 Task: In Job application updates Choose email frequency LinkedIn recommended.
Action: Mouse moved to (737, 73)
Screenshot: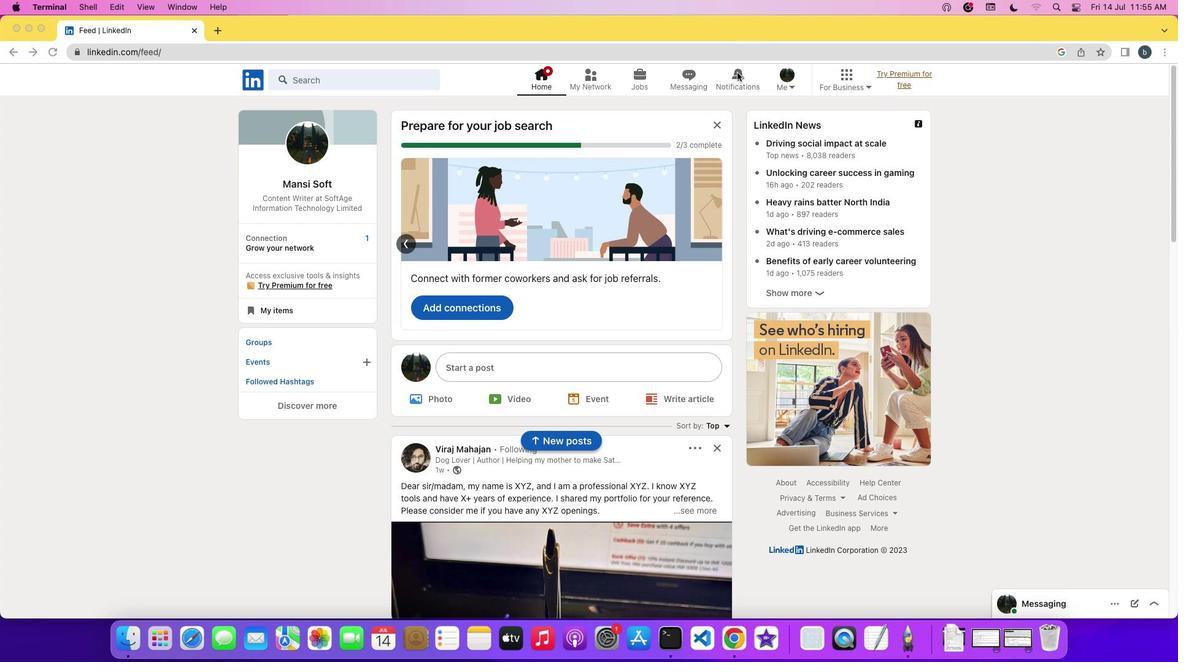 
Action: Mouse pressed left at (737, 73)
Screenshot: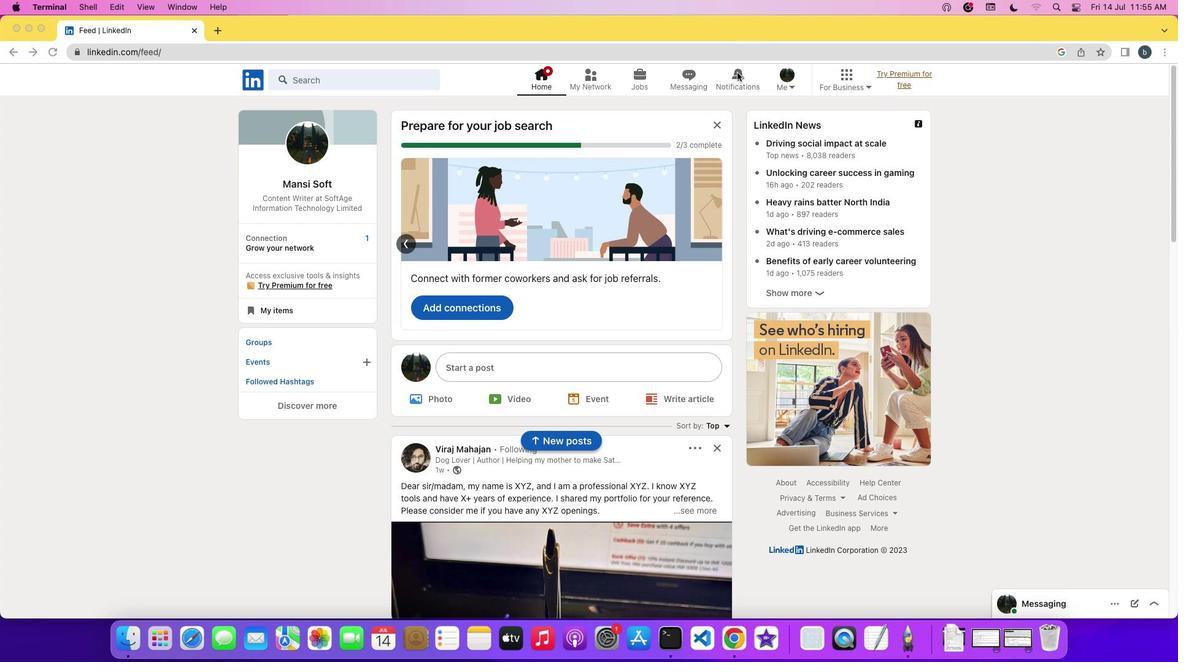 
Action: Mouse pressed left at (737, 73)
Screenshot: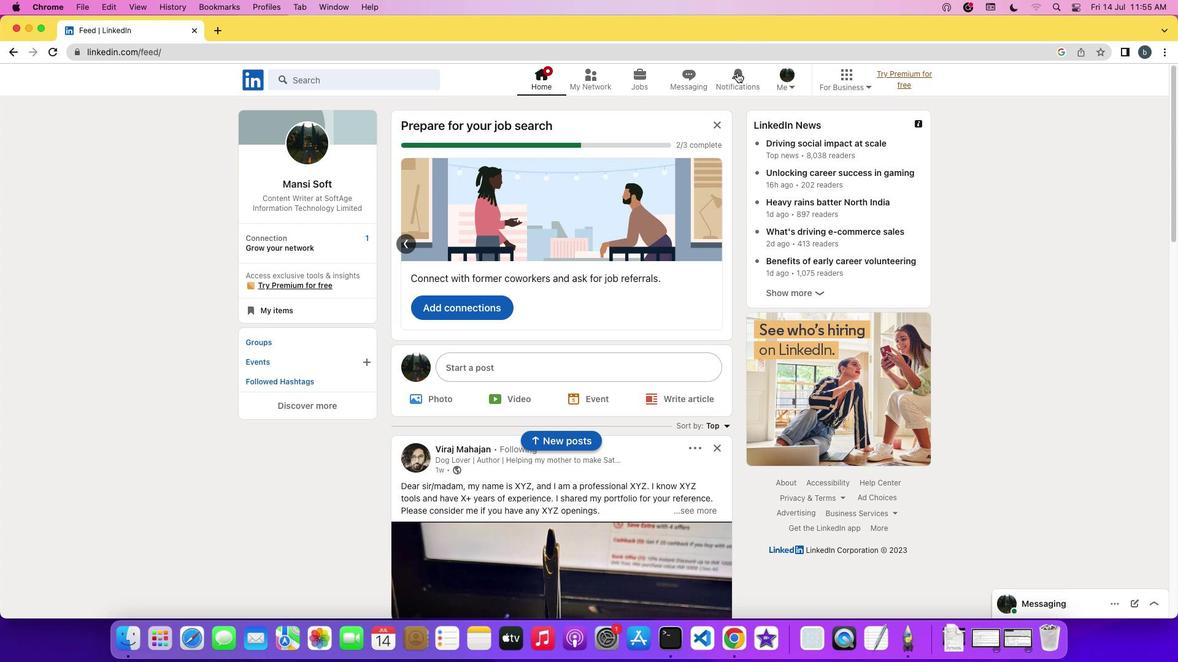 
Action: Mouse moved to (294, 159)
Screenshot: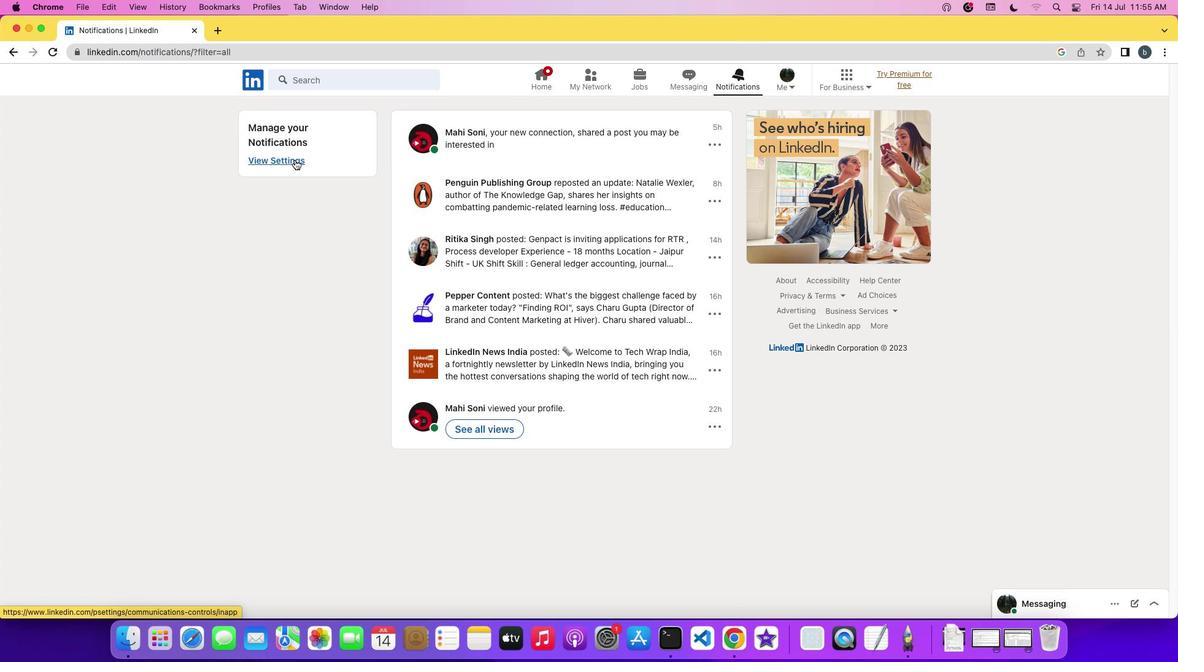 
Action: Mouse pressed left at (294, 159)
Screenshot: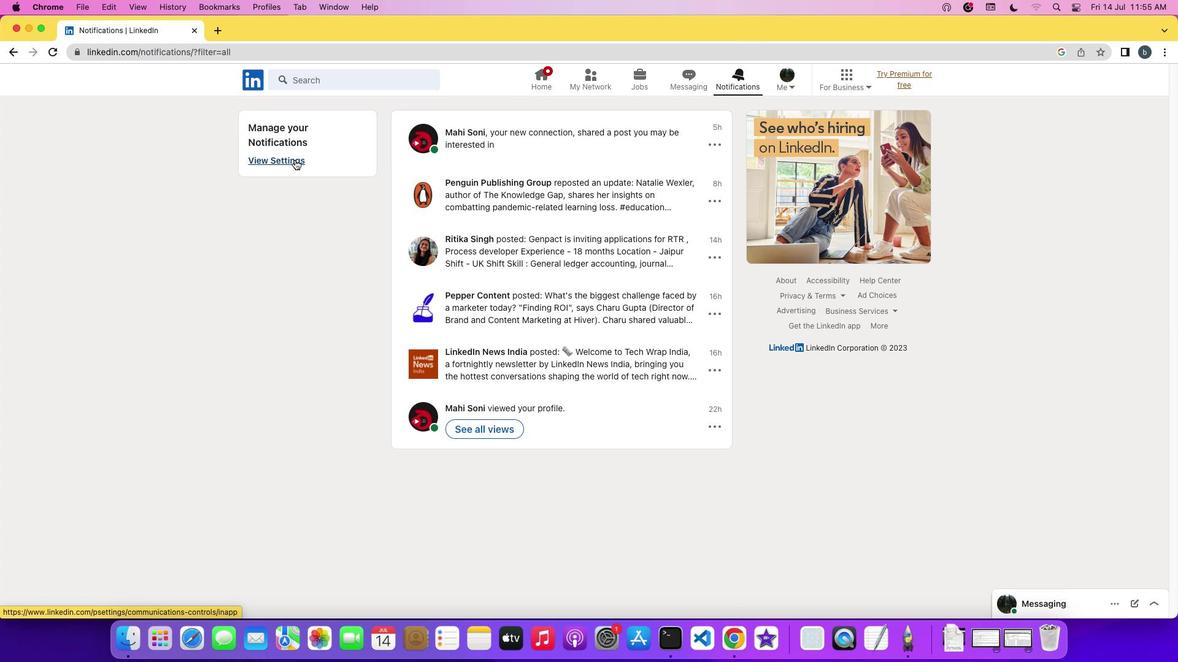 
Action: Mouse moved to (484, 148)
Screenshot: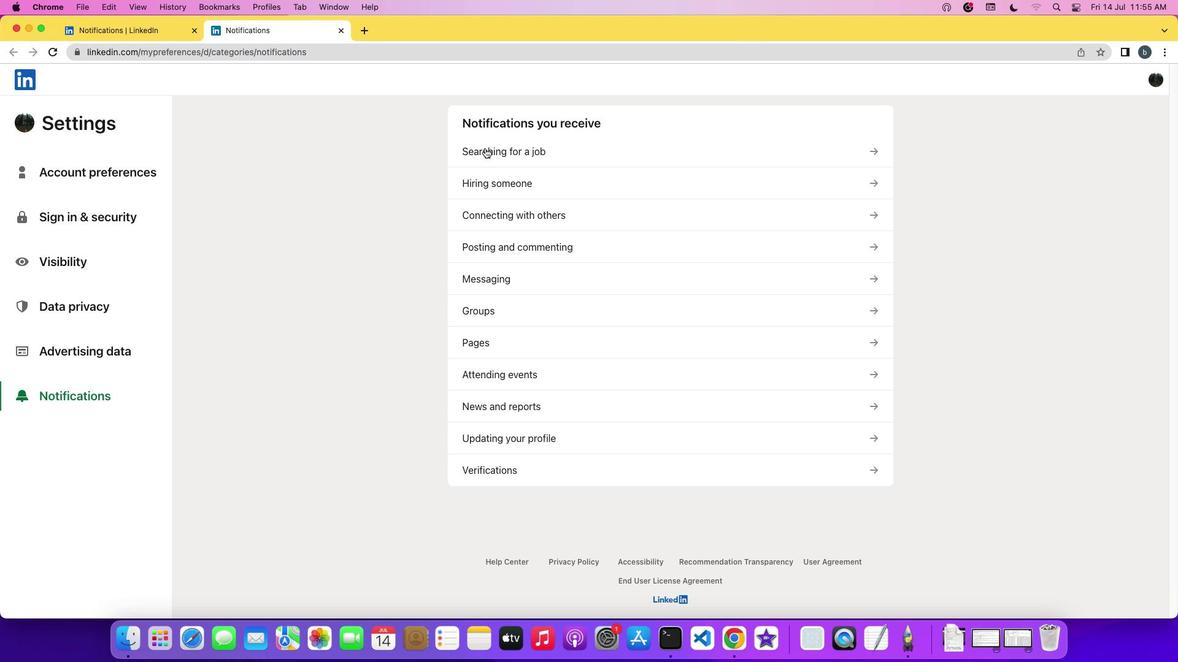
Action: Mouse pressed left at (484, 148)
Screenshot: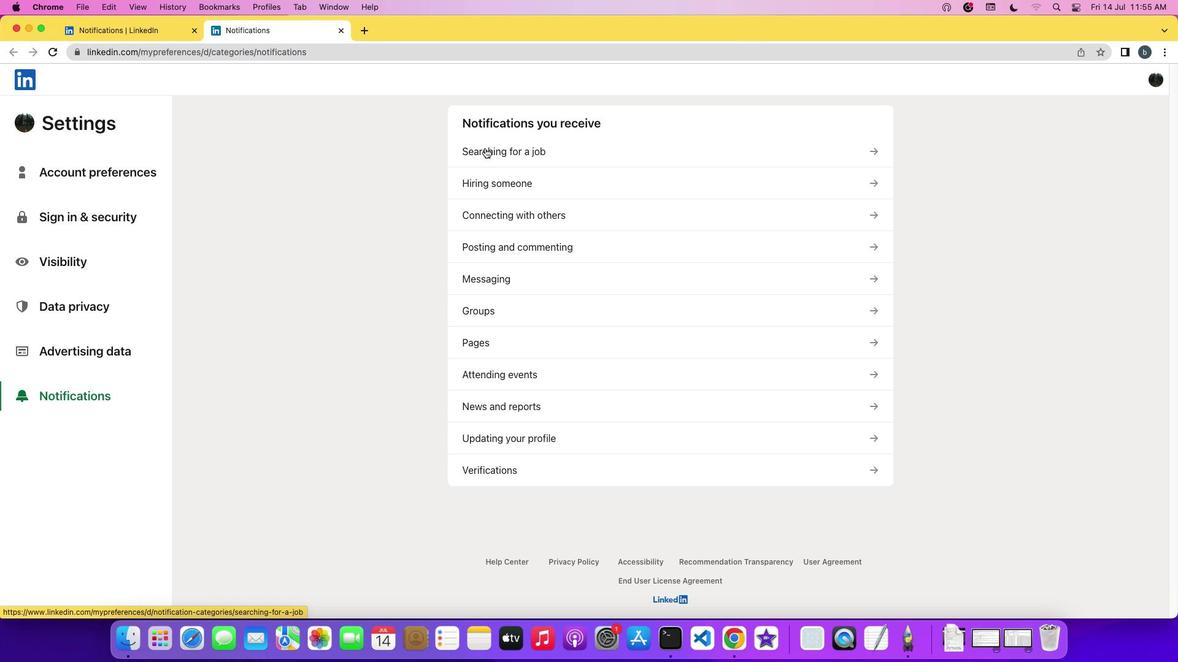 
Action: Mouse moved to (503, 328)
Screenshot: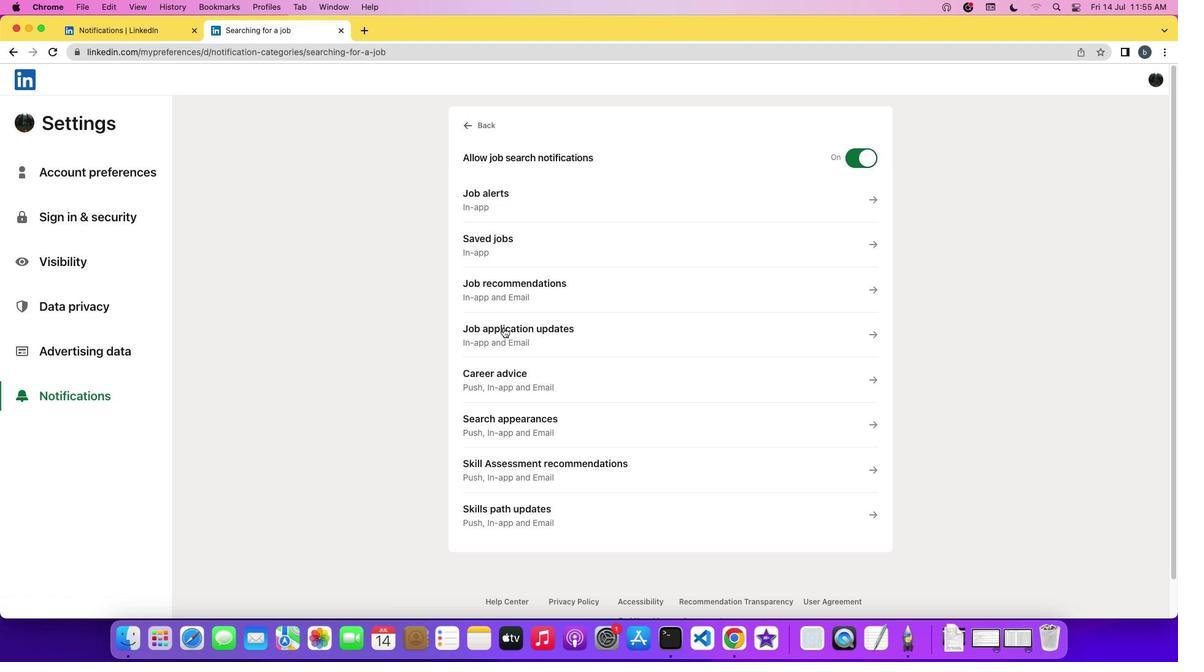 
Action: Mouse pressed left at (503, 328)
Screenshot: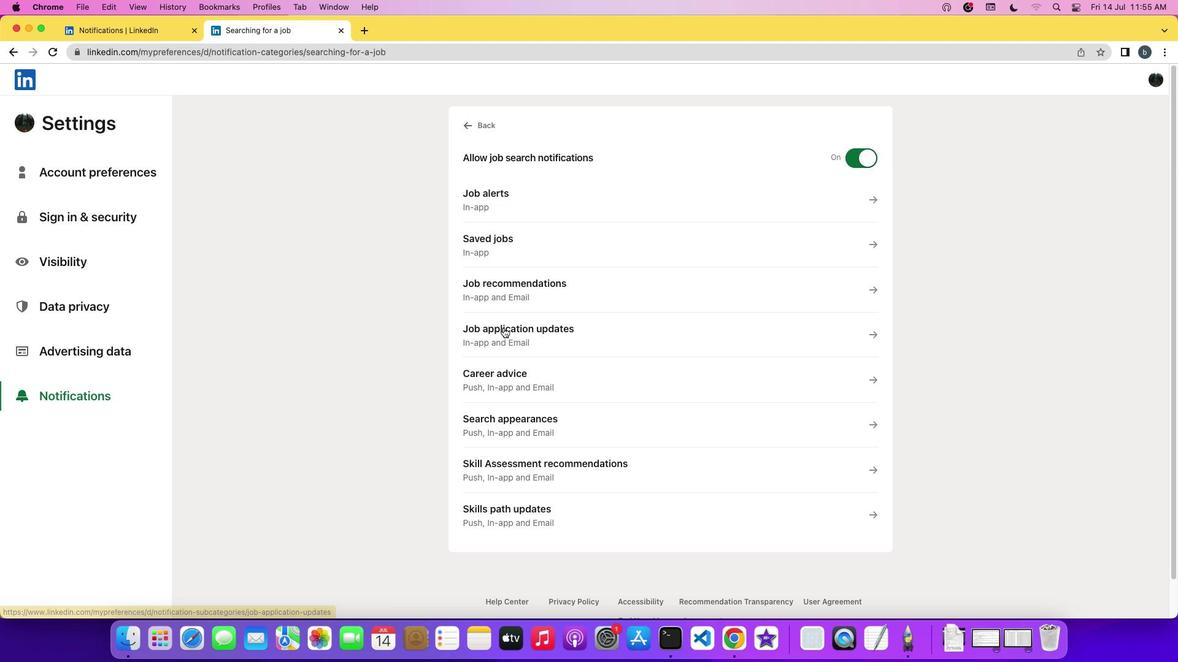 
Action: Mouse moved to (479, 472)
Screenshot: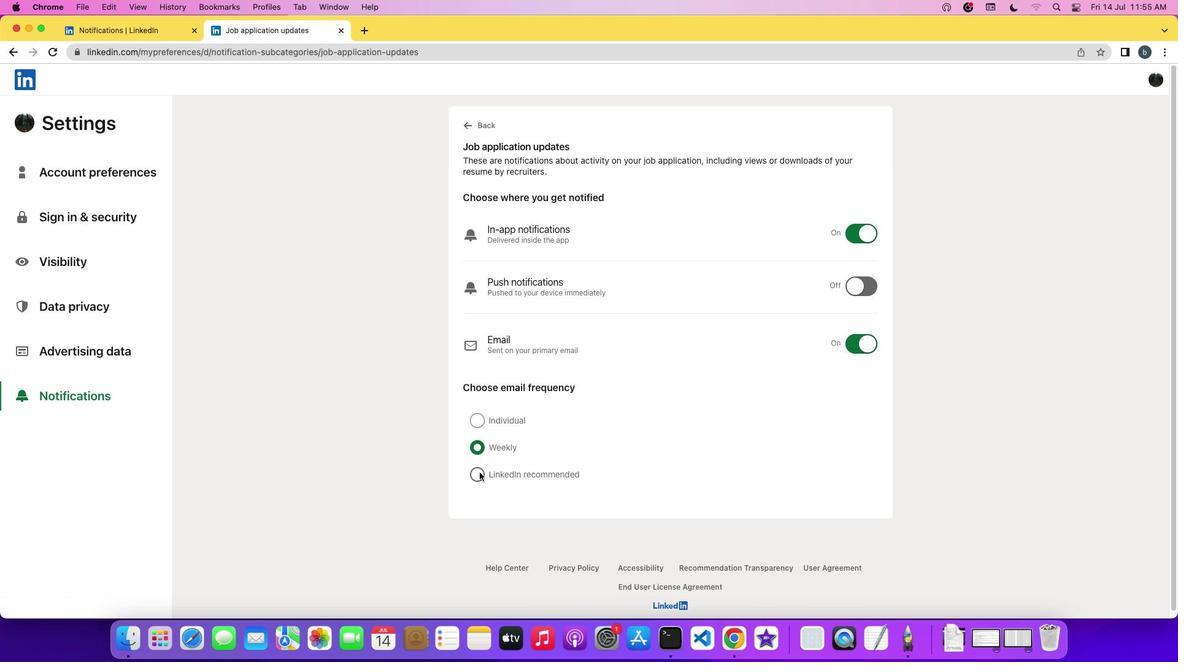 
Action: Mouse pressed left at (479, 472)
Screenshot: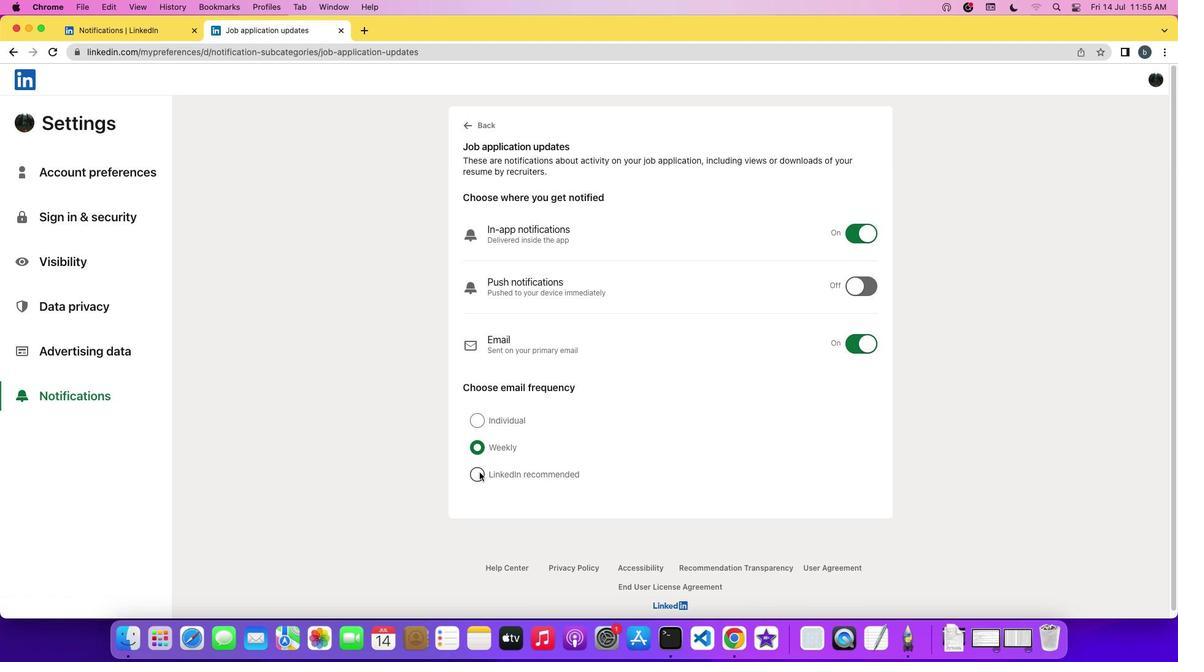 
Action: Mouse moved to (593, 487)
Screenshot: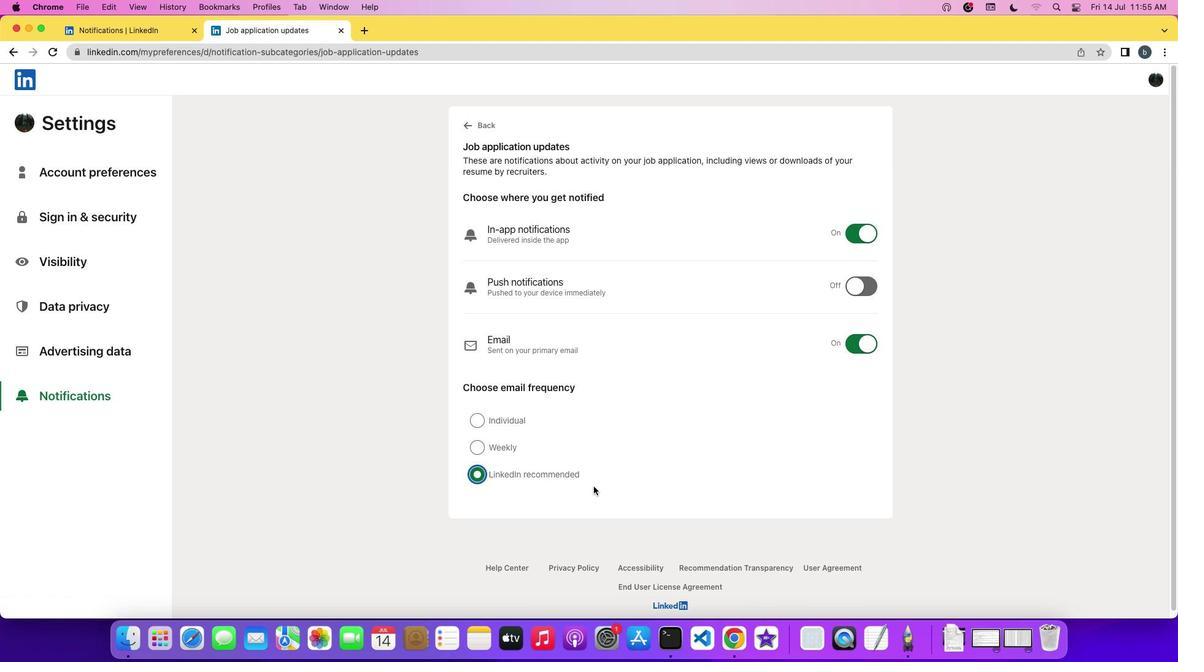 
